 Task: Toggle the diff overview ruler option in the notebook.
Action: Mouse moved to (22, 698)
Screenshot: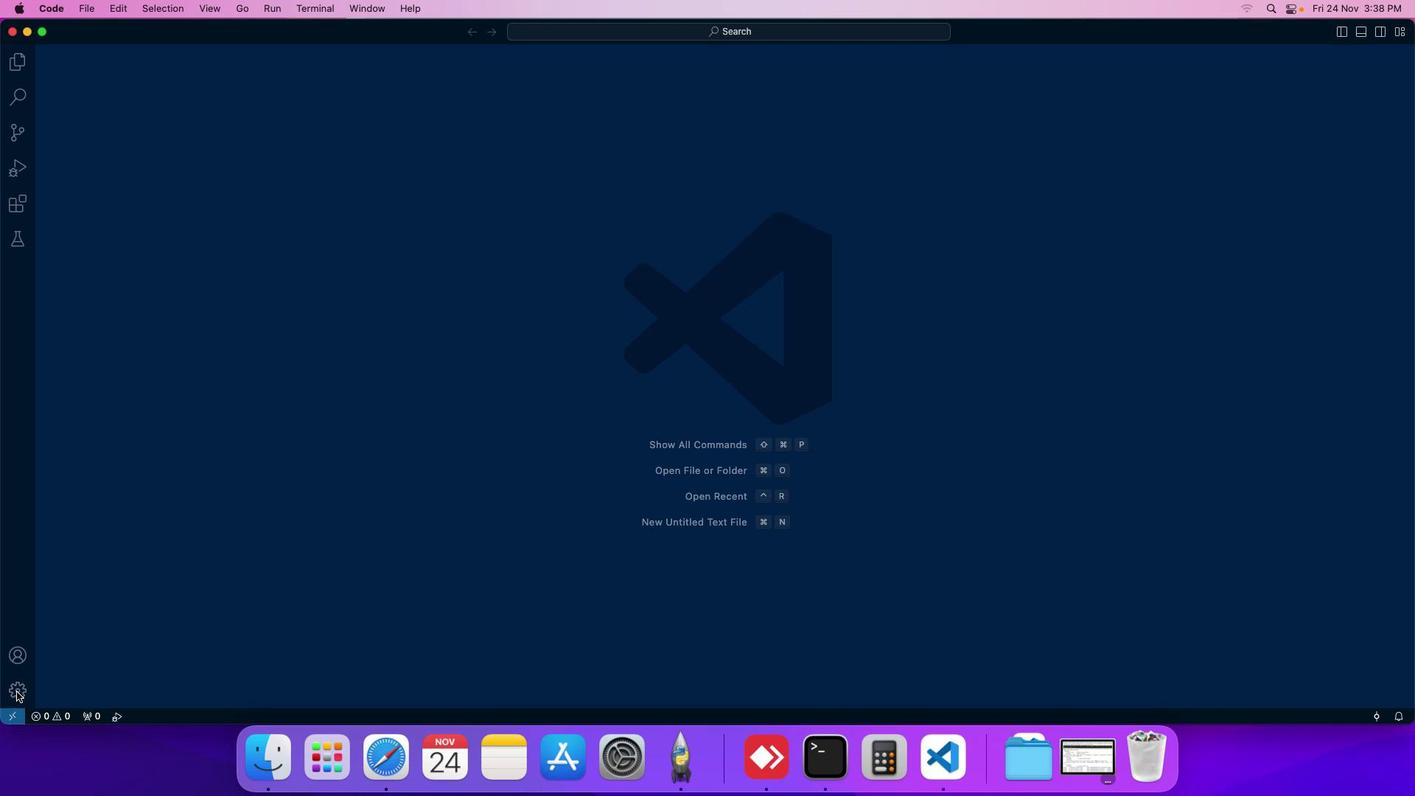 
Action: Mouse pressed left at (22, 698)
Screenshot: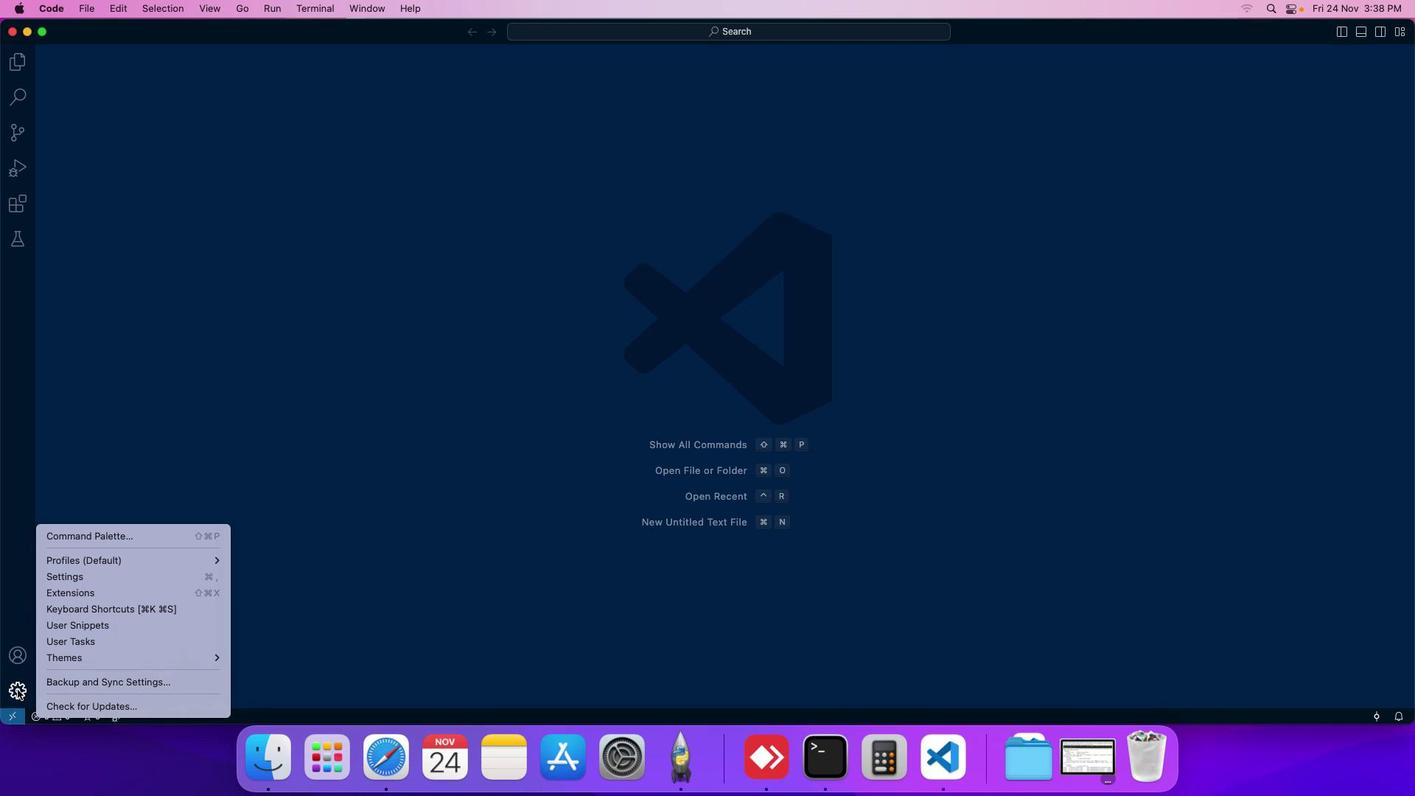 
Action: Mouse moved to (111, 588)
Screenshot: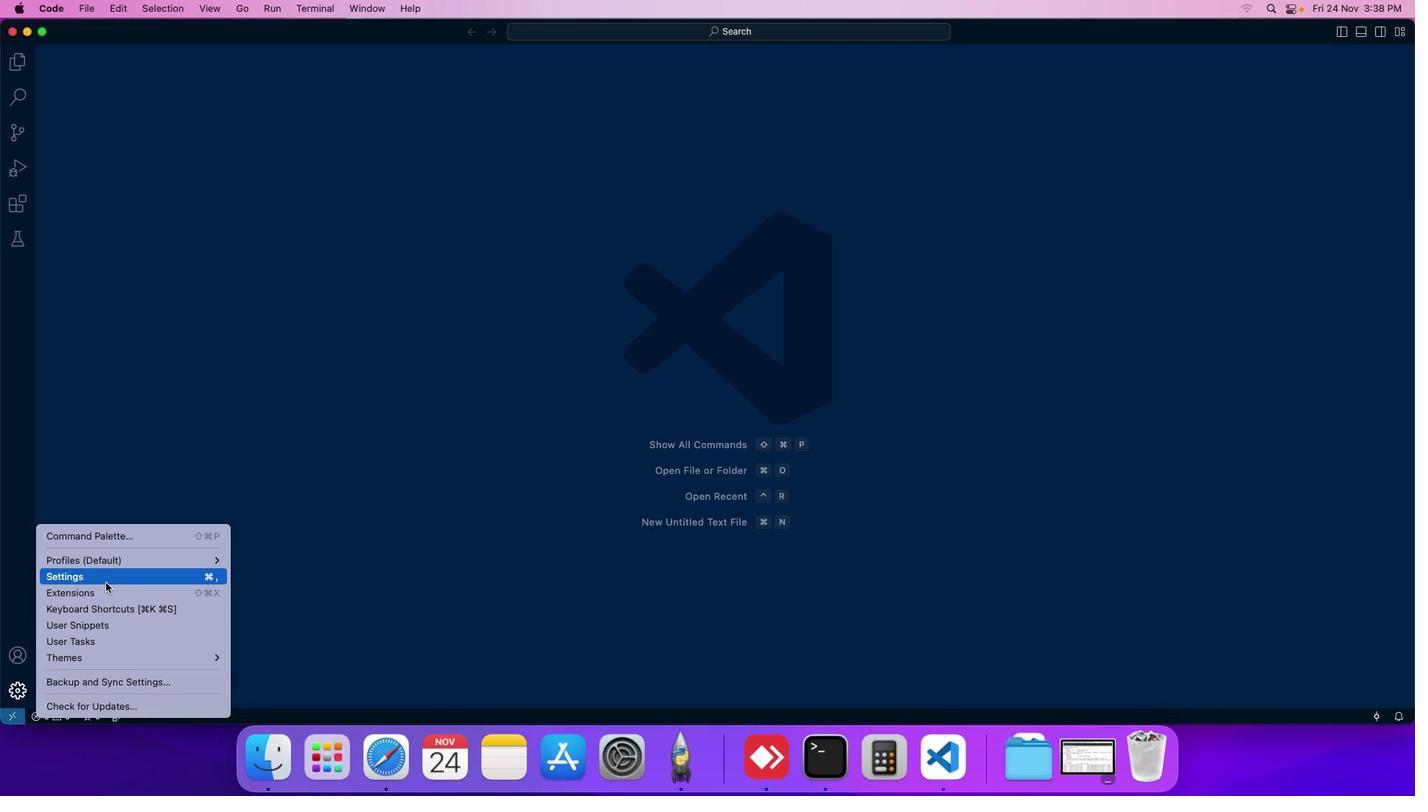 
Action: Mouse pressed left at (111, 588)
Screenshot: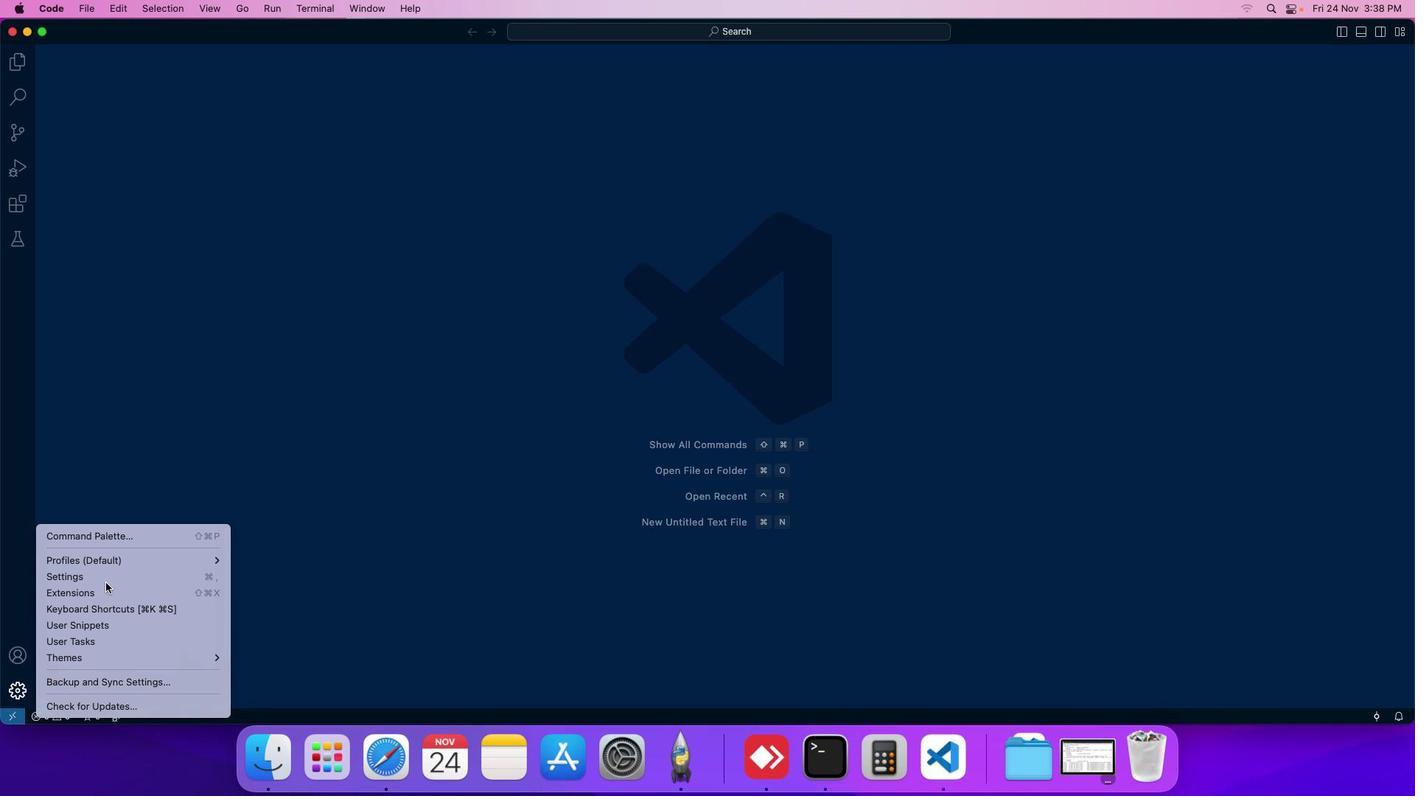 
Action: Mouse moved to (344, 222)
Screenshot: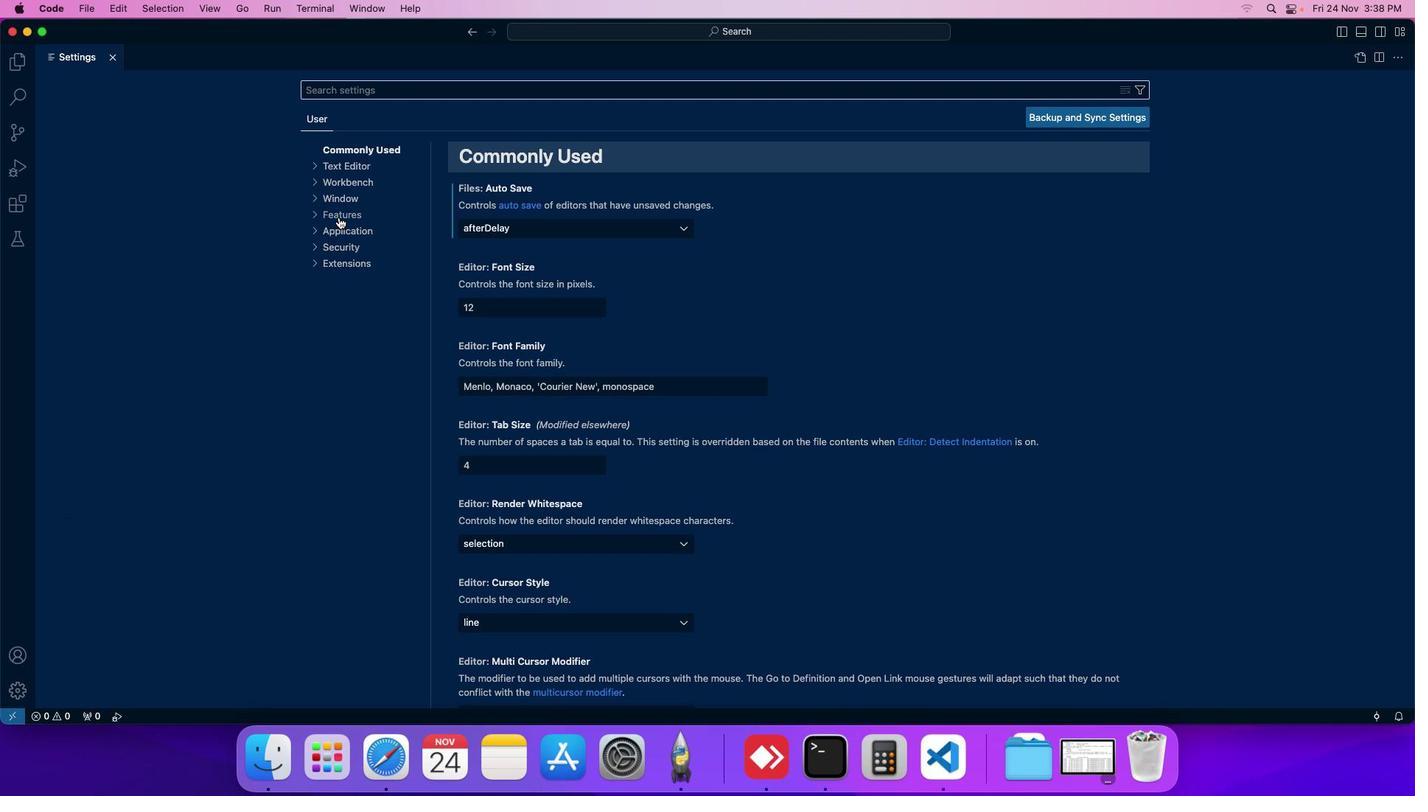 
Action: Mouse pressed left at (344, 222)
Screenshot: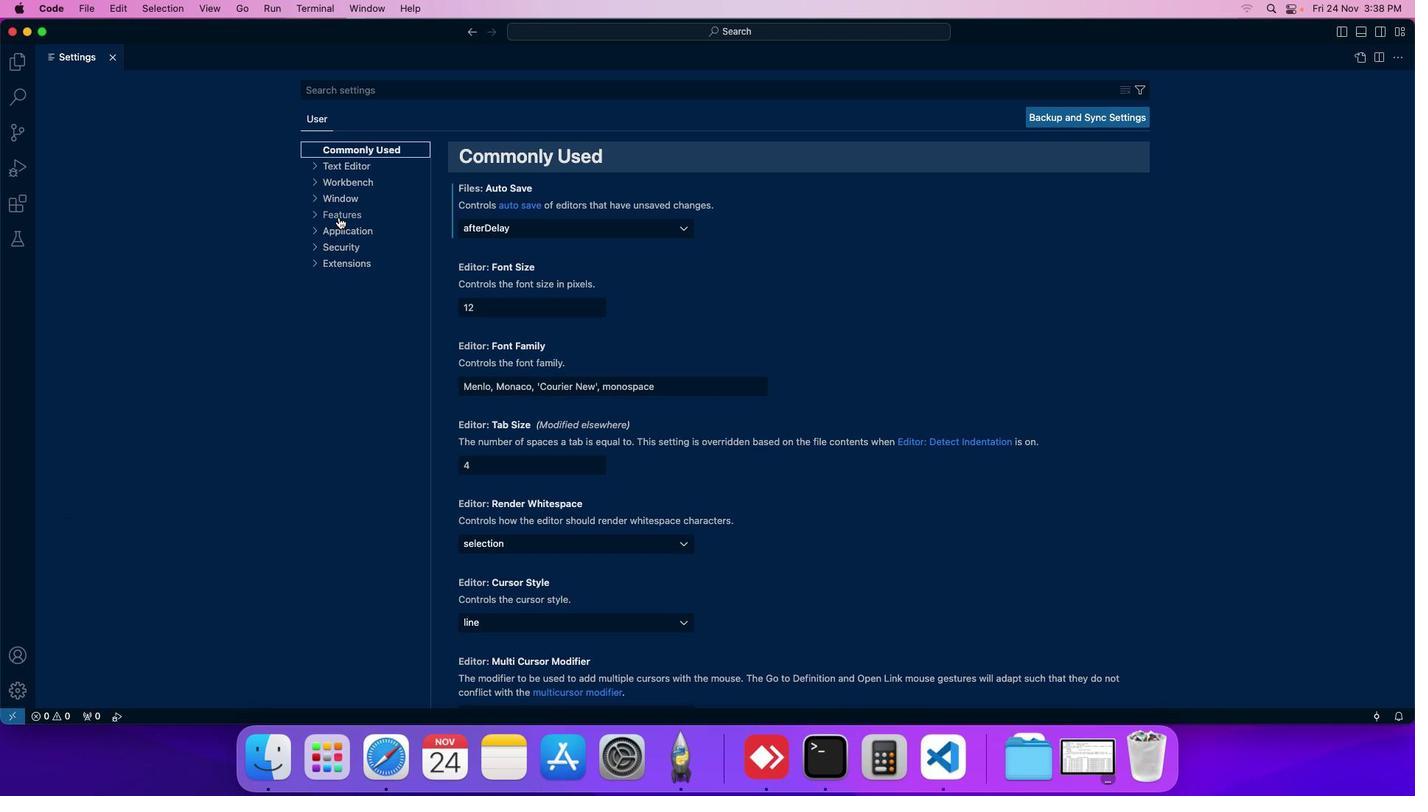 
Action: Mouse moved to (350, 459)
Screenshot: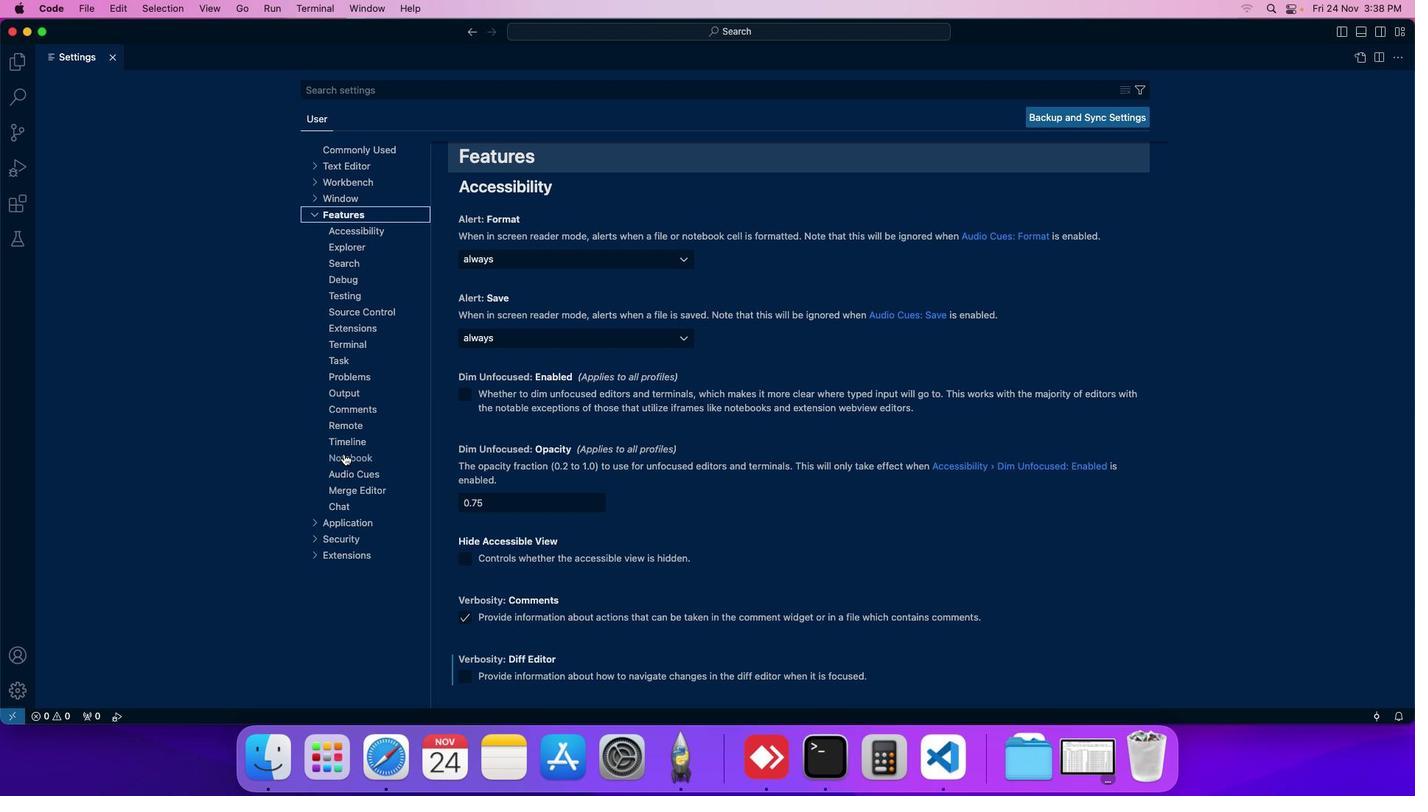 
Action: Mouse pressed left at (350, 459)
Screenshot: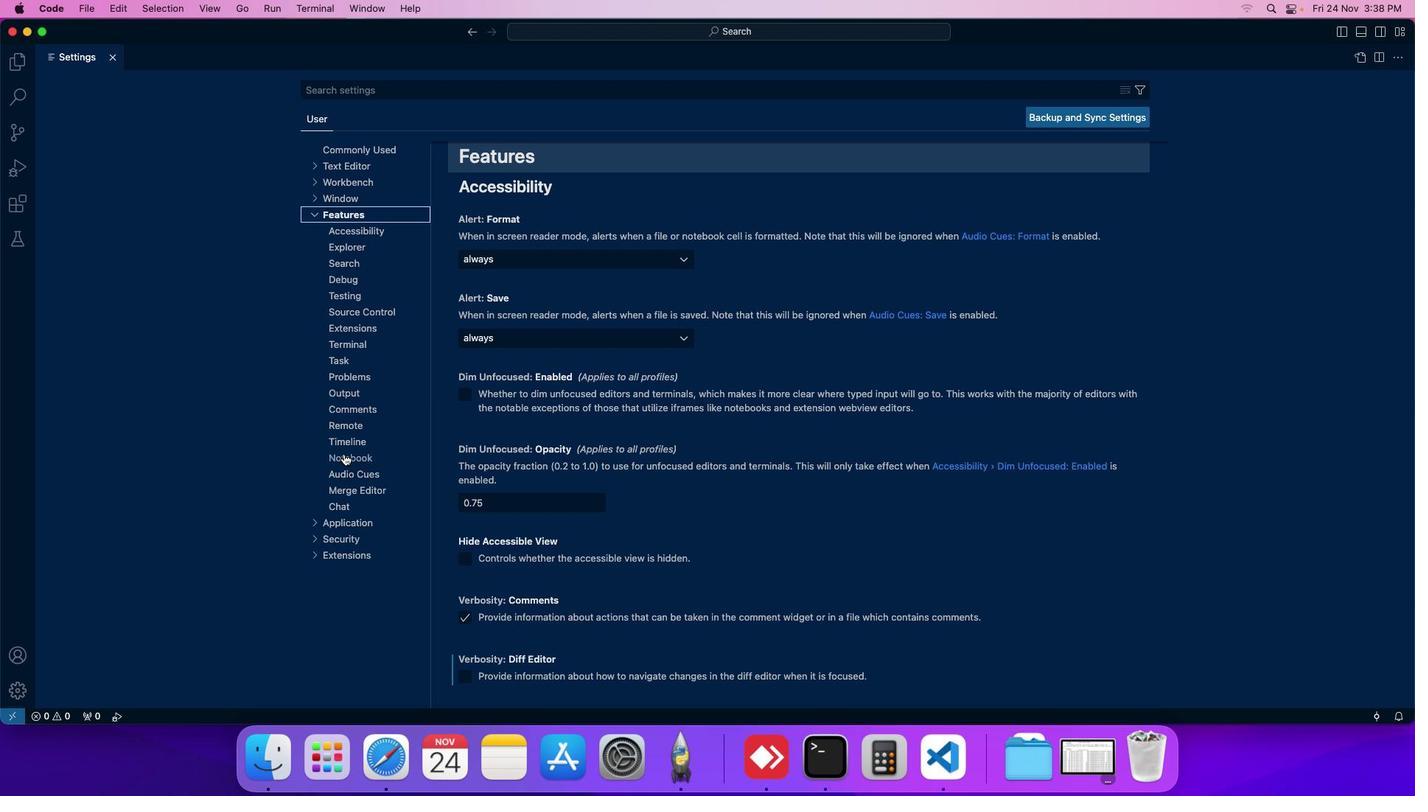 
Action: Mouse moved to (498, 417)
Screenshot: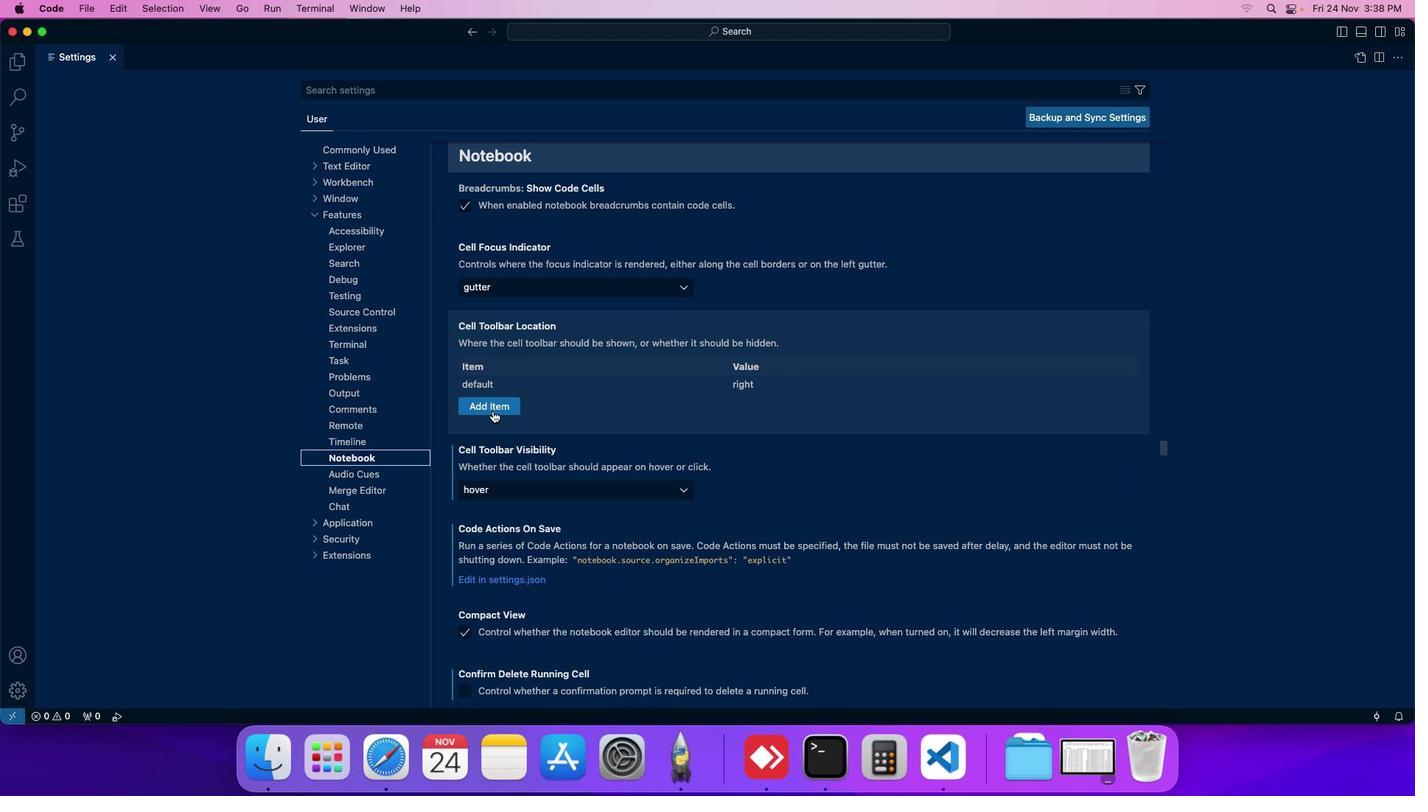 
Action: Mouse scrolled (498, 417) with delta (5, 5)
Screenshot: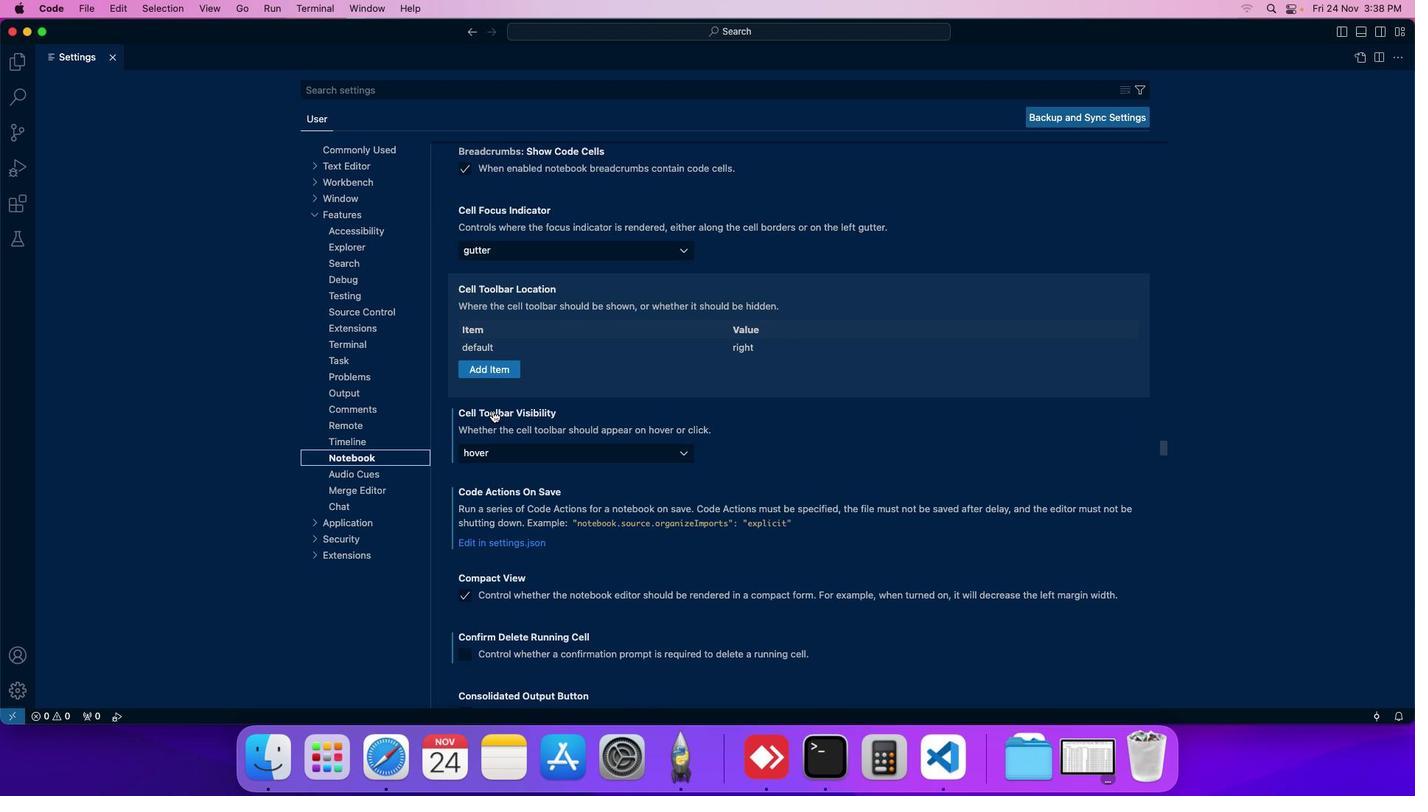 
Action: Mouse scrolled (498, 417) with delta (5, 5)
Screenshot: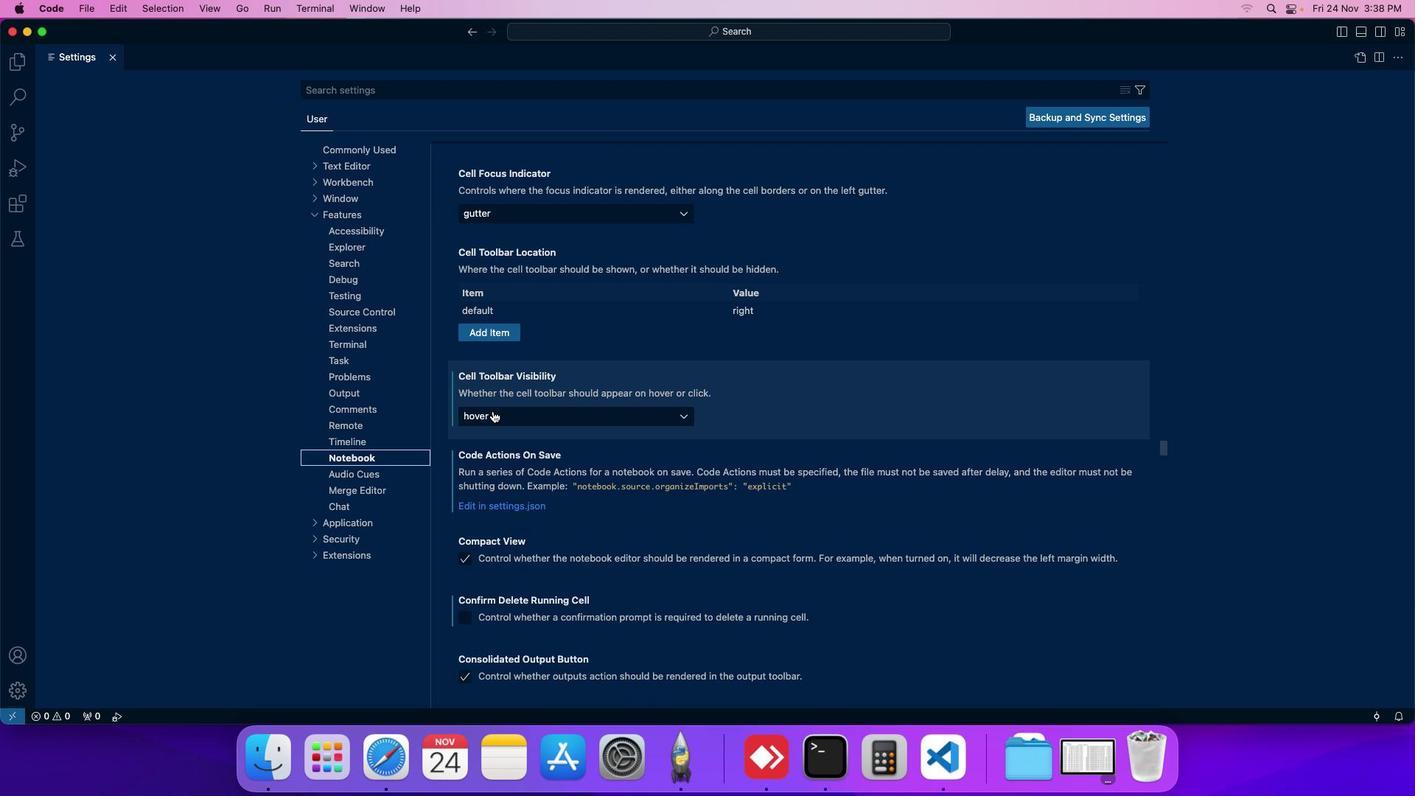 
Action: Mouse scrolled (498, 417) with delta (5, 5)
Screenshot: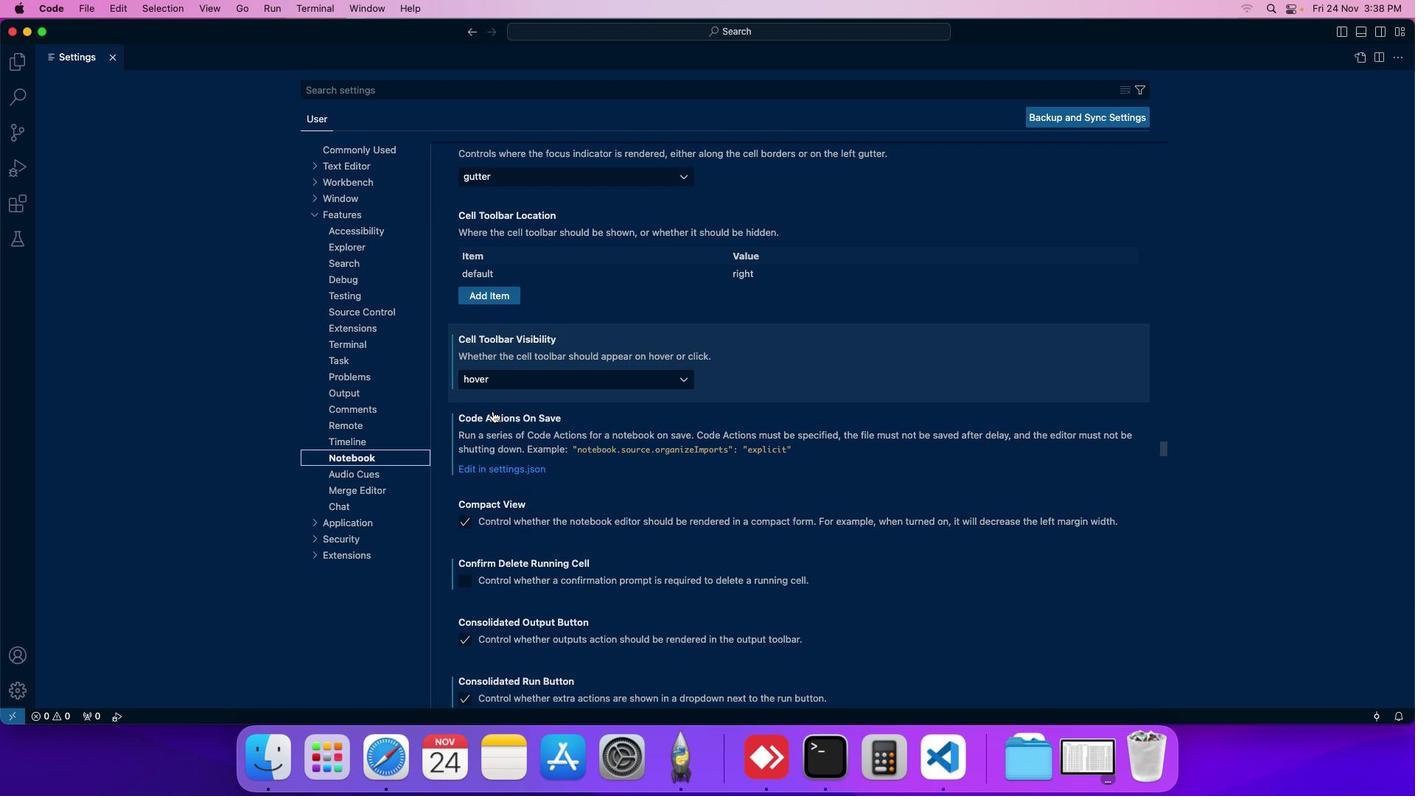 
Action: Mouse scrolled (498, 417) with delta (5, 5)
Screenshot: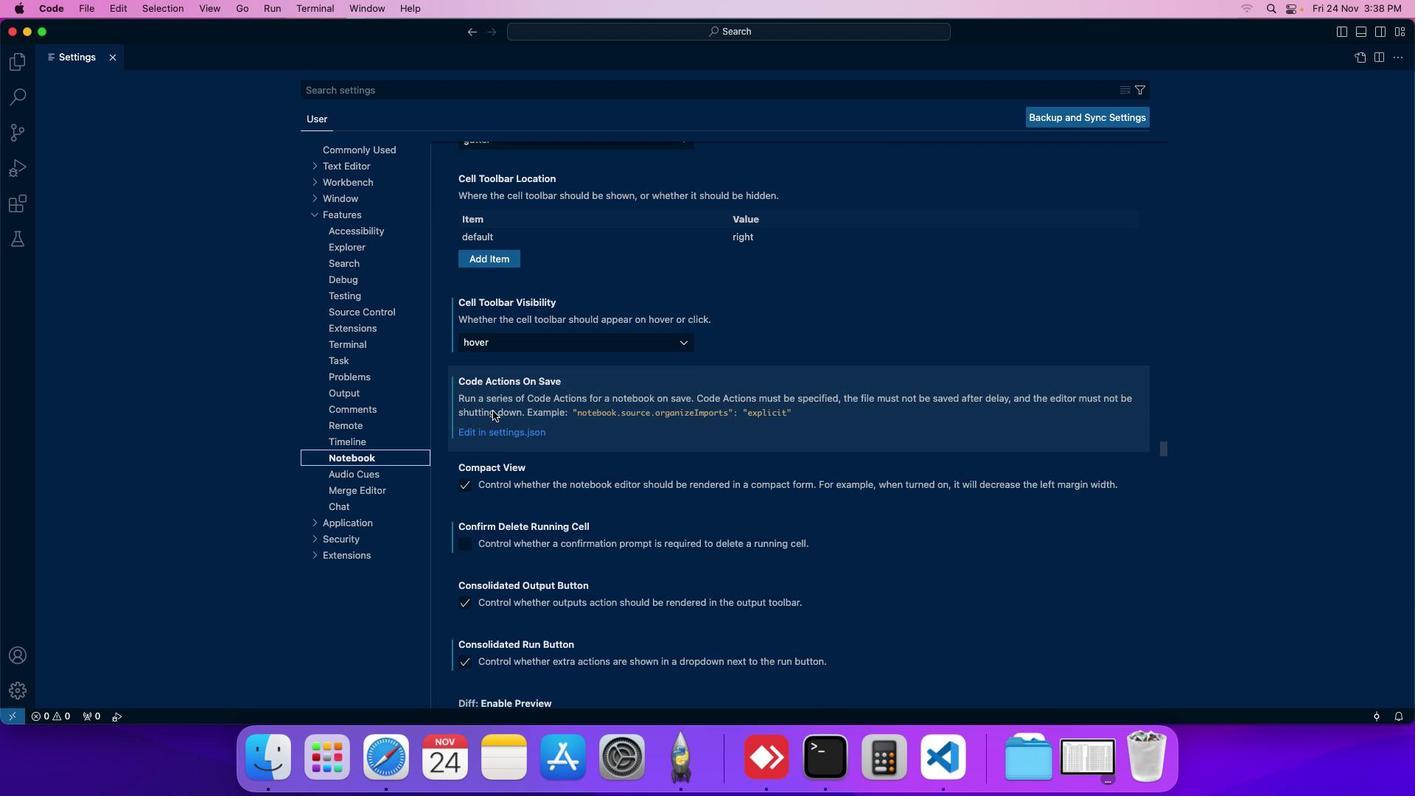 
Action: Mouse moved to (497, 417)
Screenshot: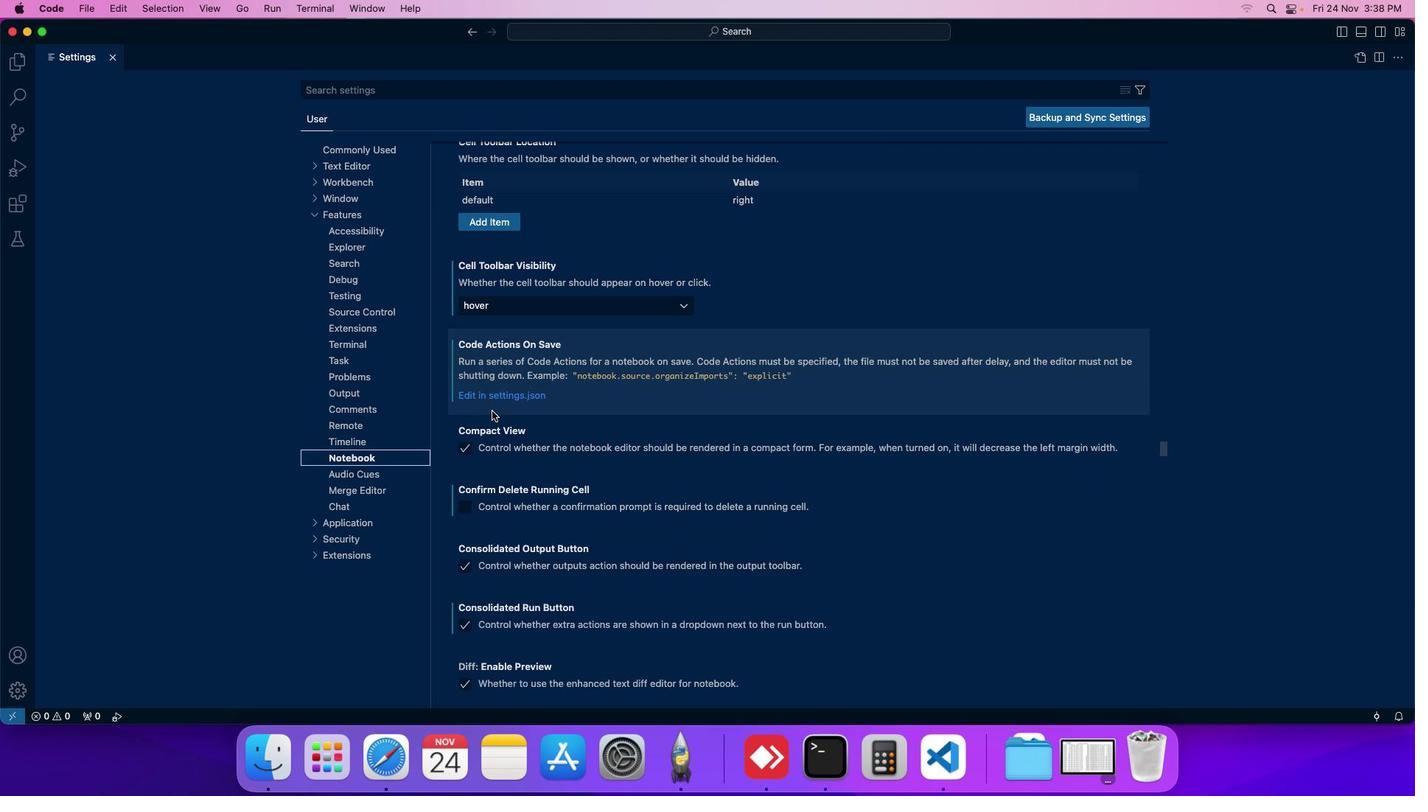 
Action: Mouse scrolled (497, 417) with delta (5, 5)
Screenshot: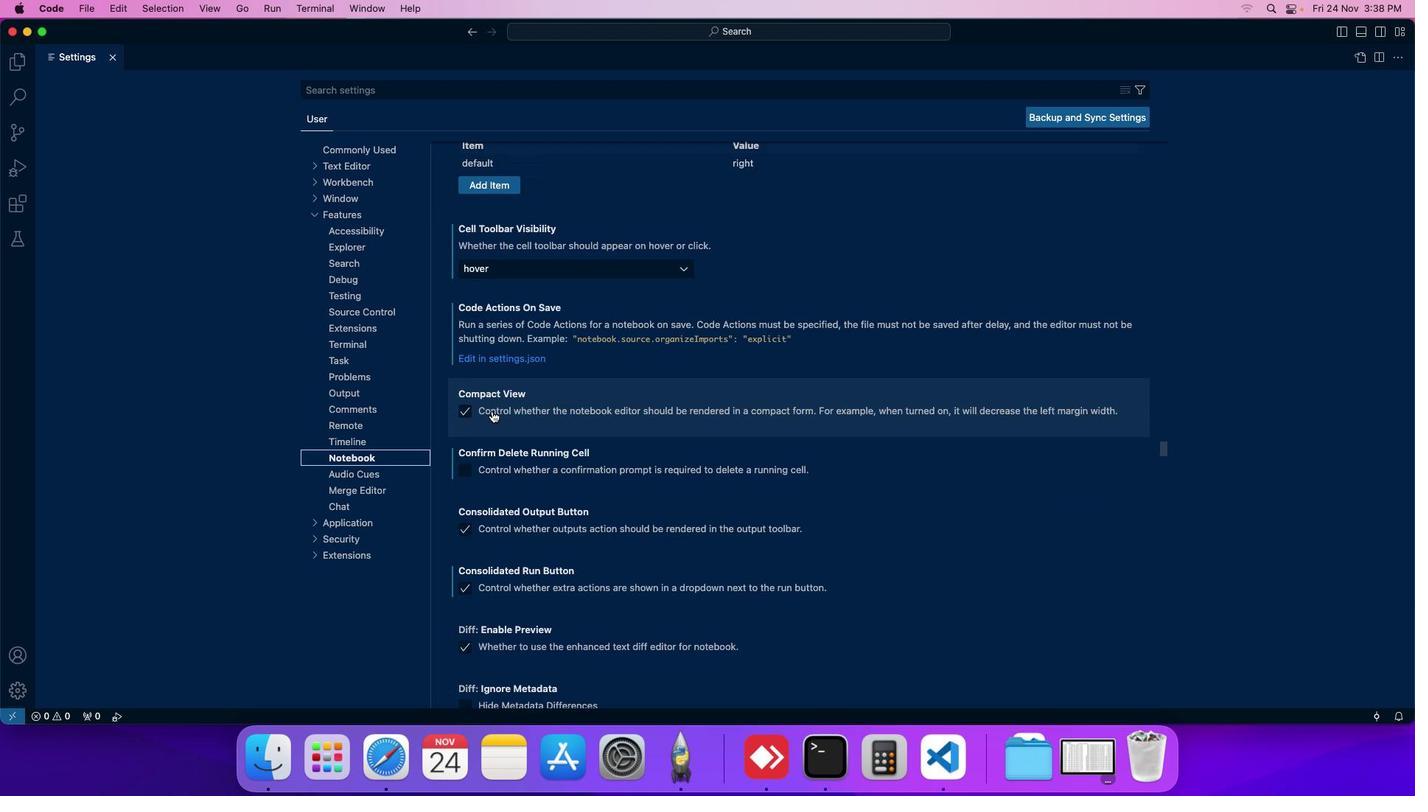 
Action: Mouse scrolled (497, 417) with delta (5, 5)
Screenshot: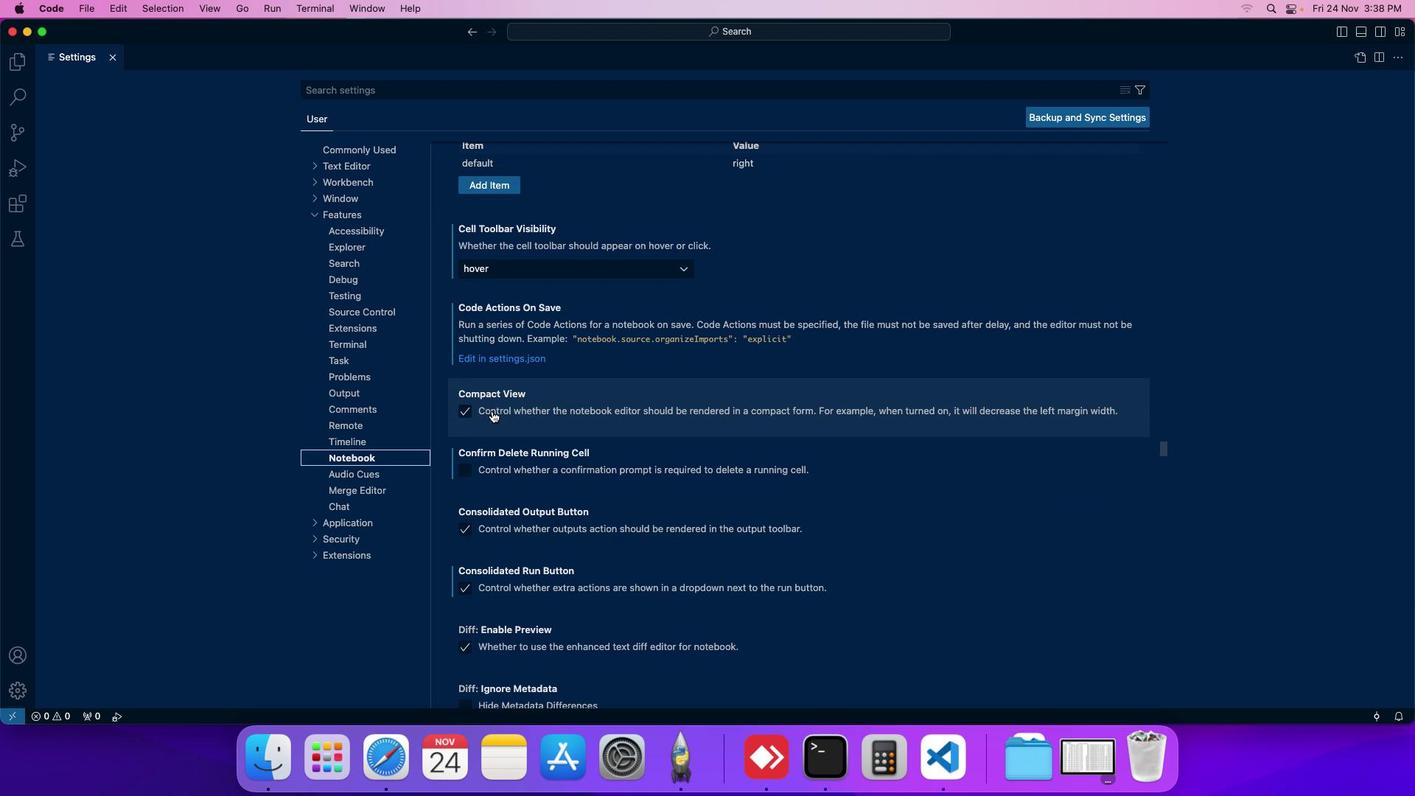 
Action: Mouse scrolled (497, 417) with delta (5, 5)
Screenshot: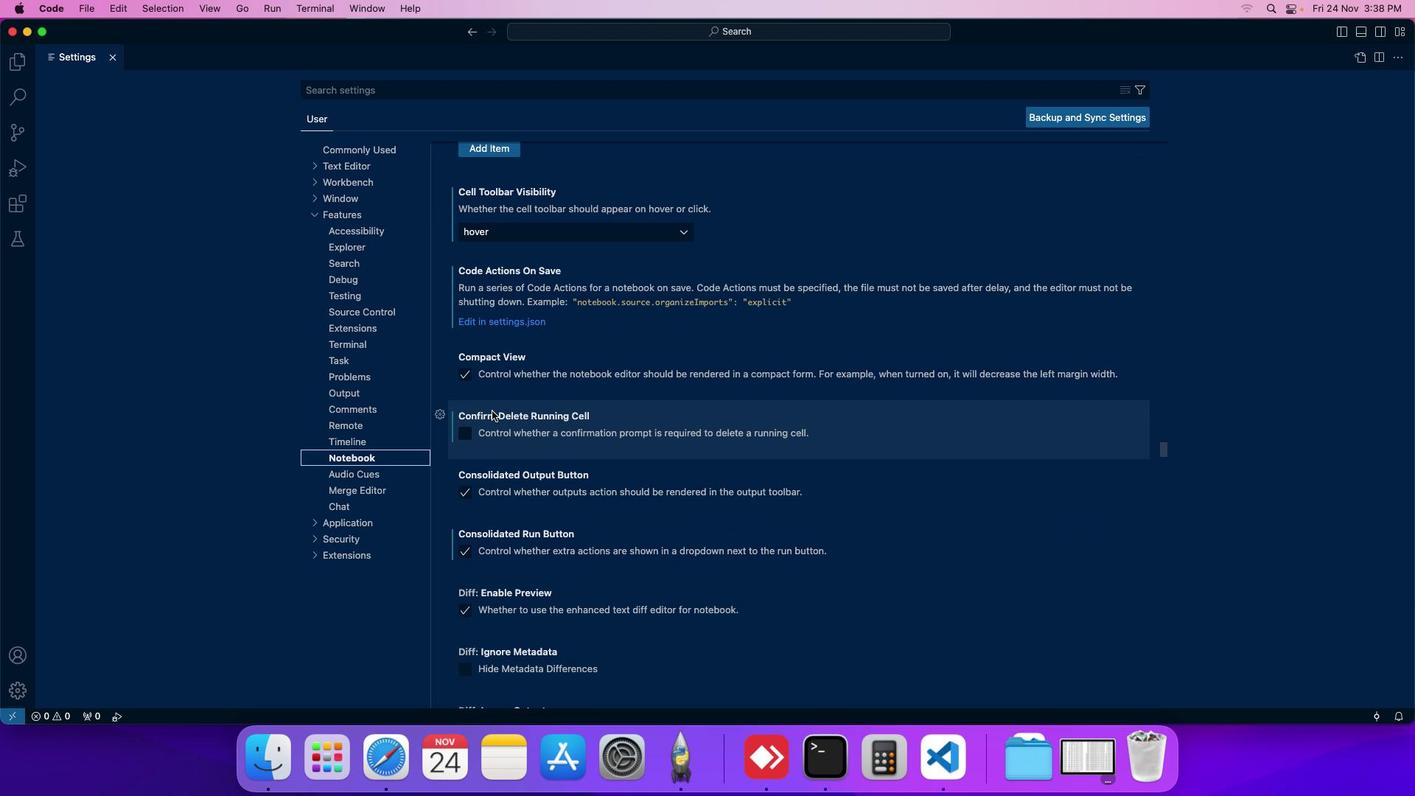 
Action: Mouse moved to (493, 460)
Screenshot: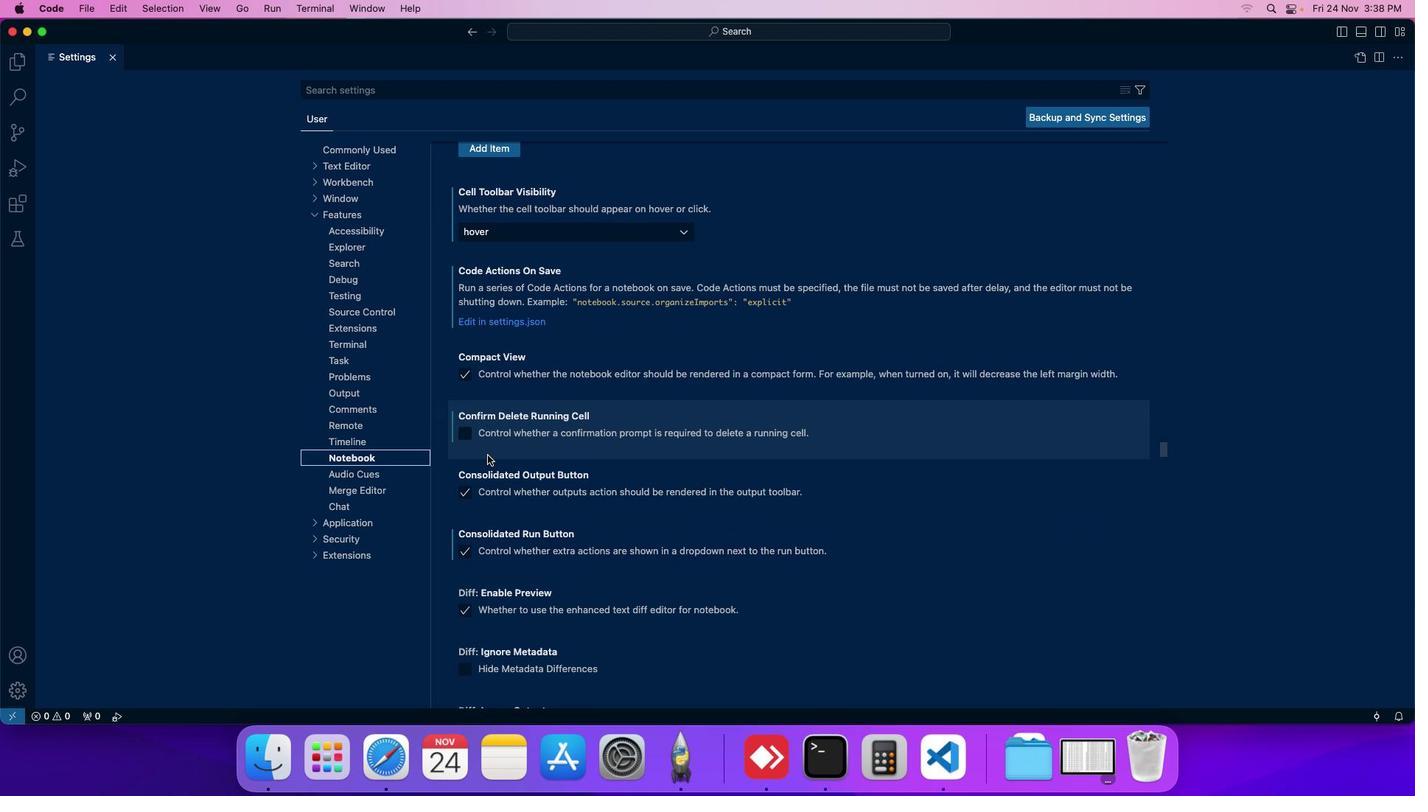 
Action: Mouse scrolled (493, 460) with delta (5, 5)
Screenshot: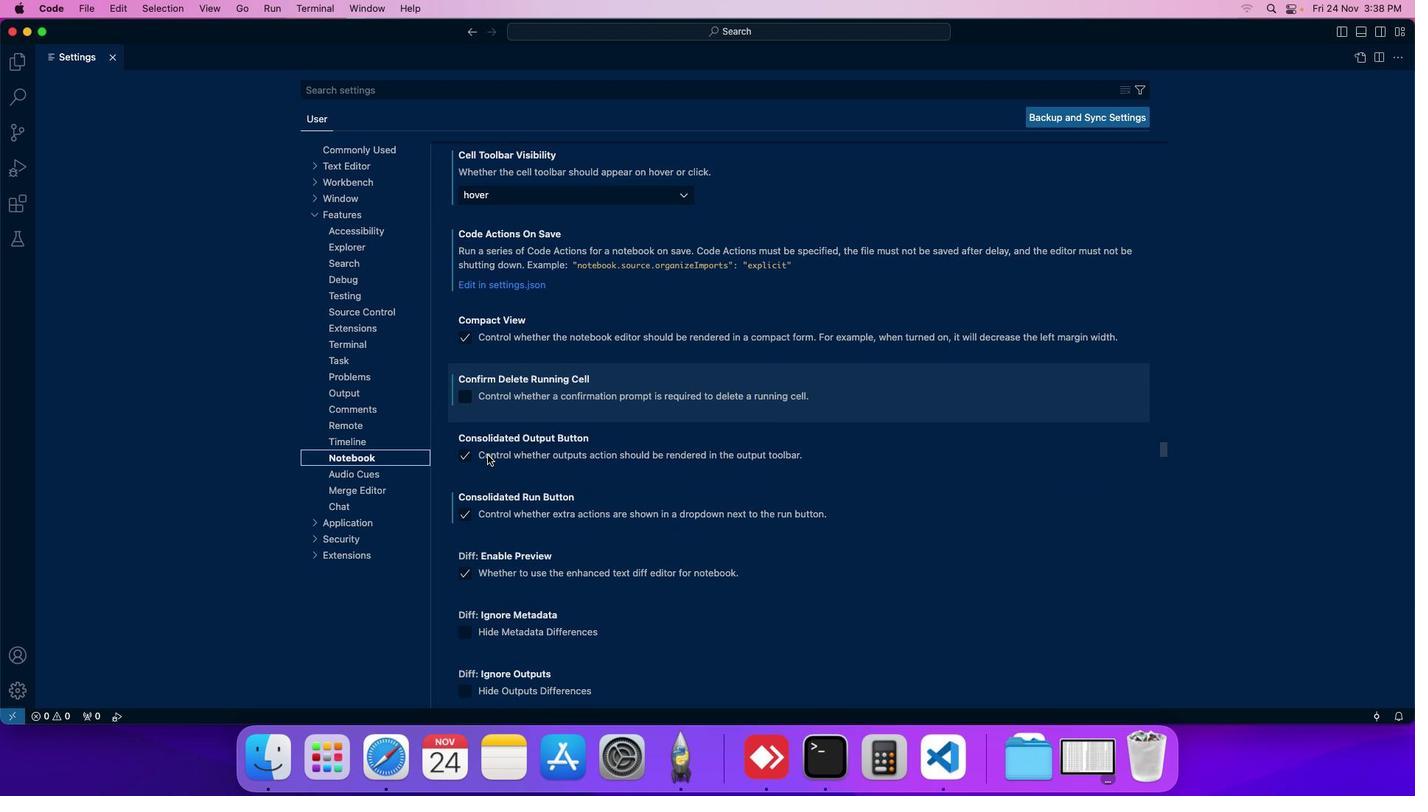 
Action: Mouse scrolled (493, 460) with delta (5, 5)
Screenshot: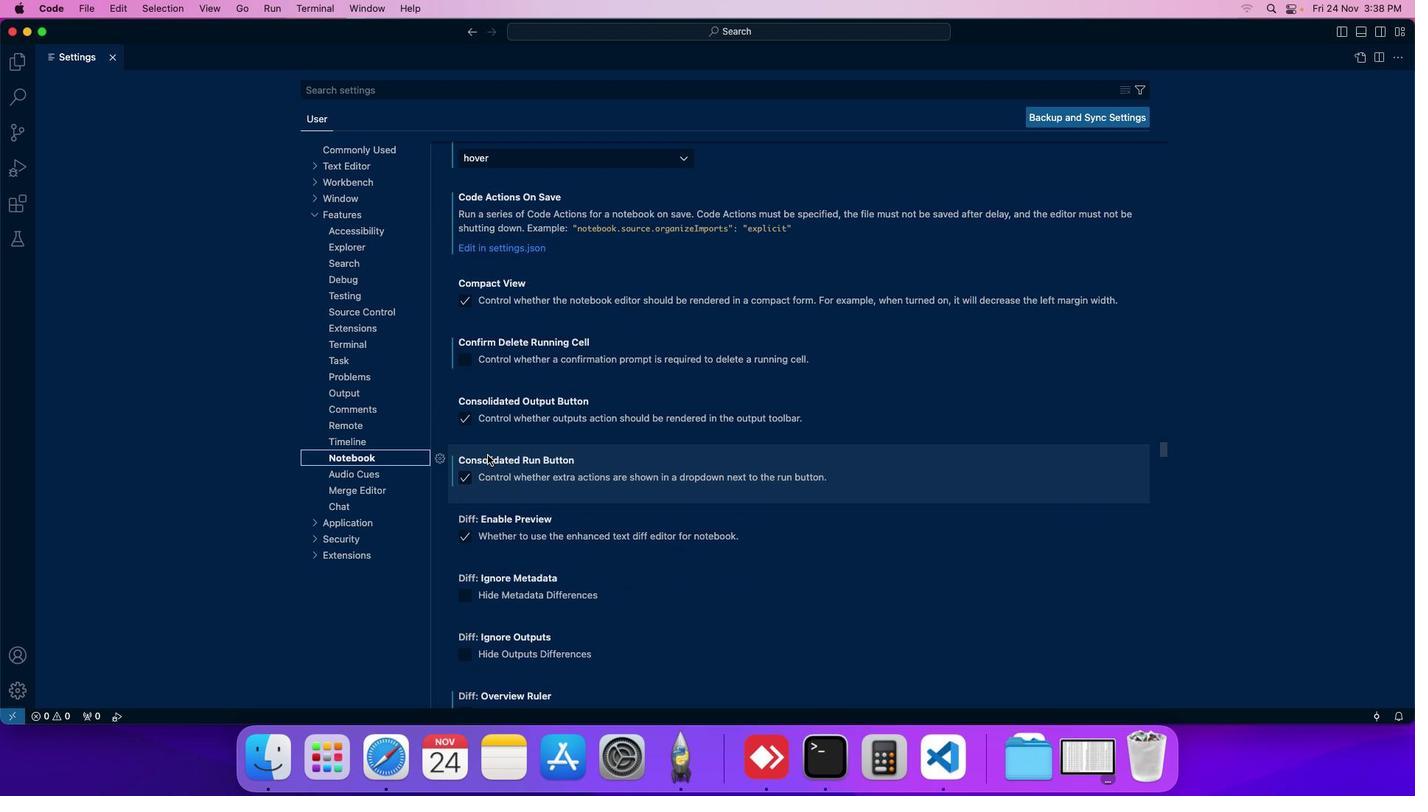 
Action: Mouse scrolled (493, 460) with delta (5, 5)
Screenshot: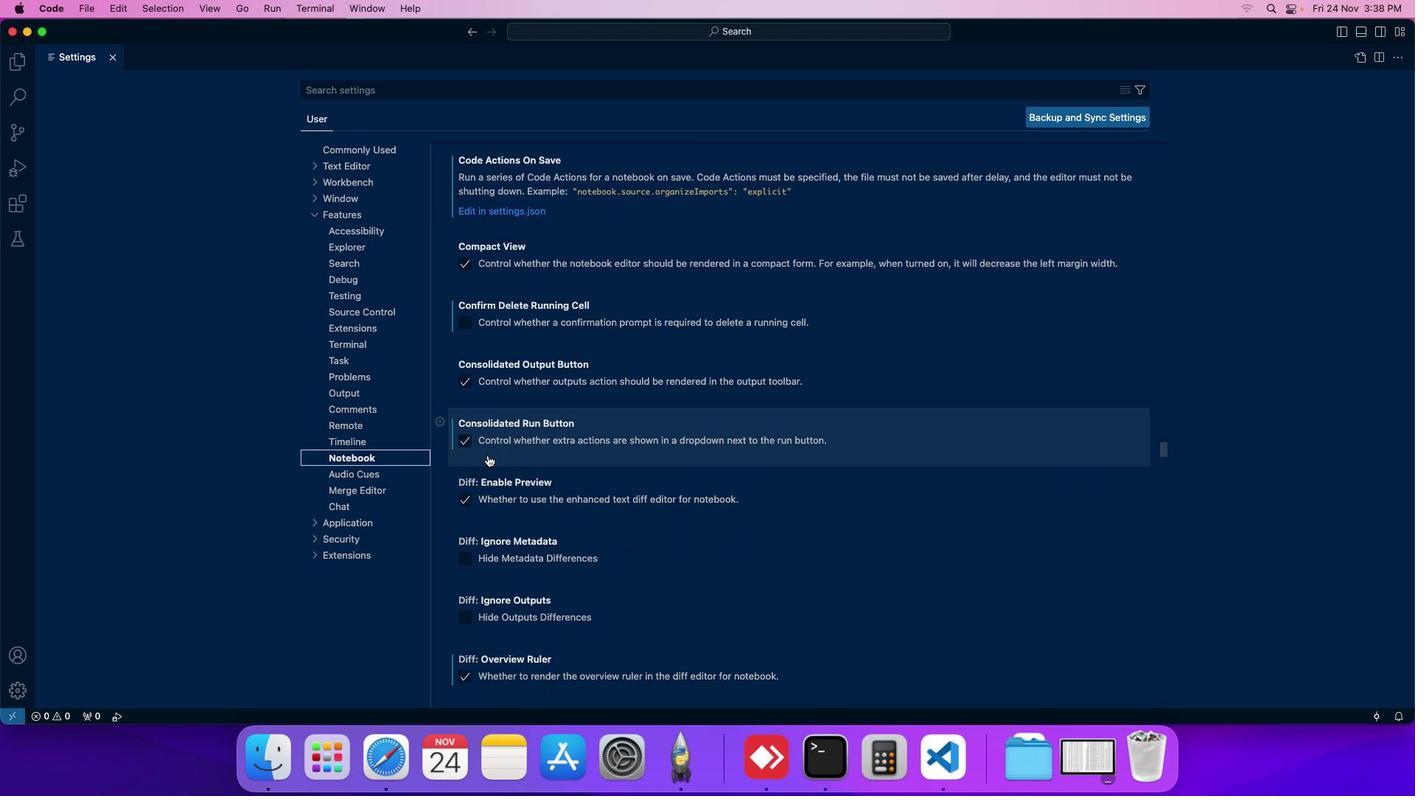 
Action: Mouse scrolled (493, 460) with delta (5, 5)
Screenshot: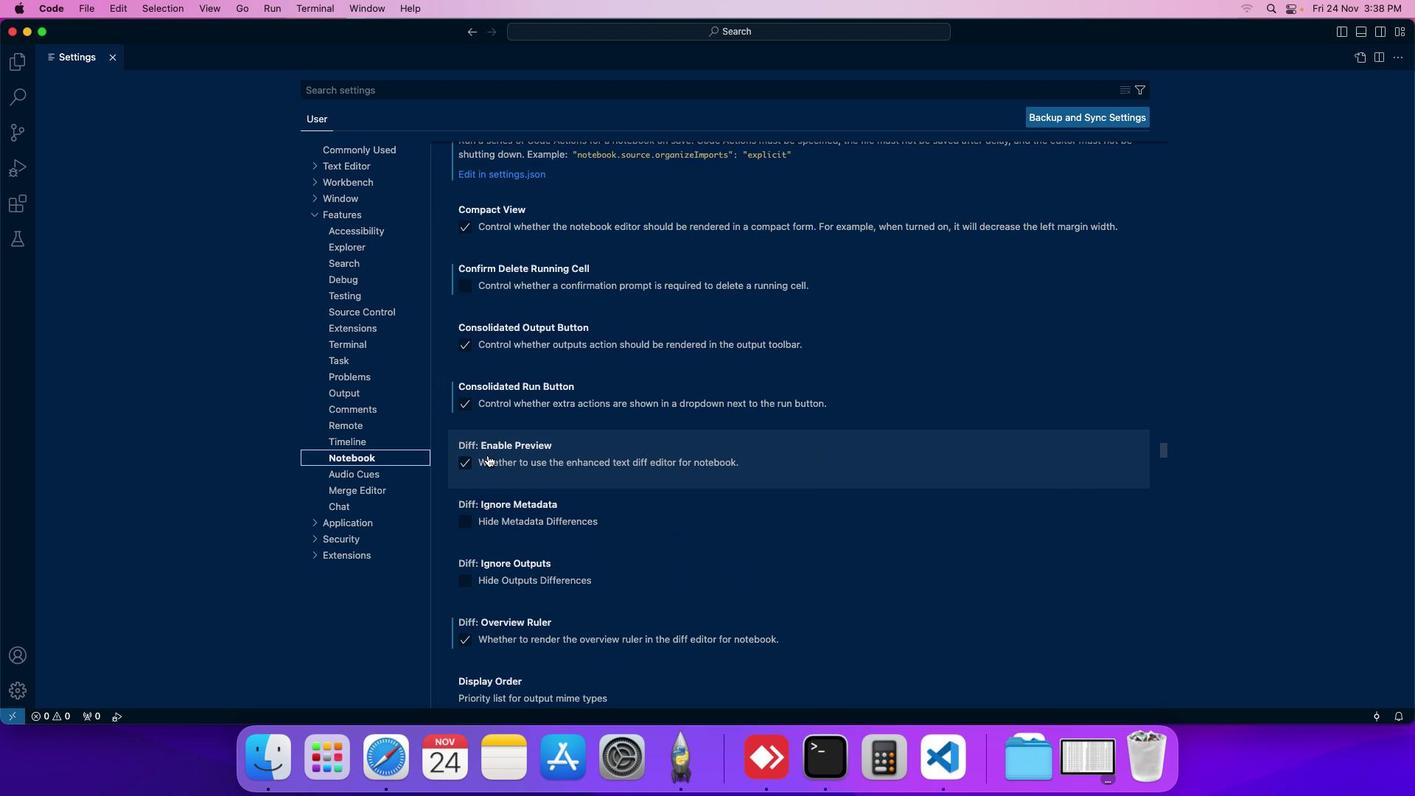 
Action: Mouse moved to (476, 644)
Screenshot: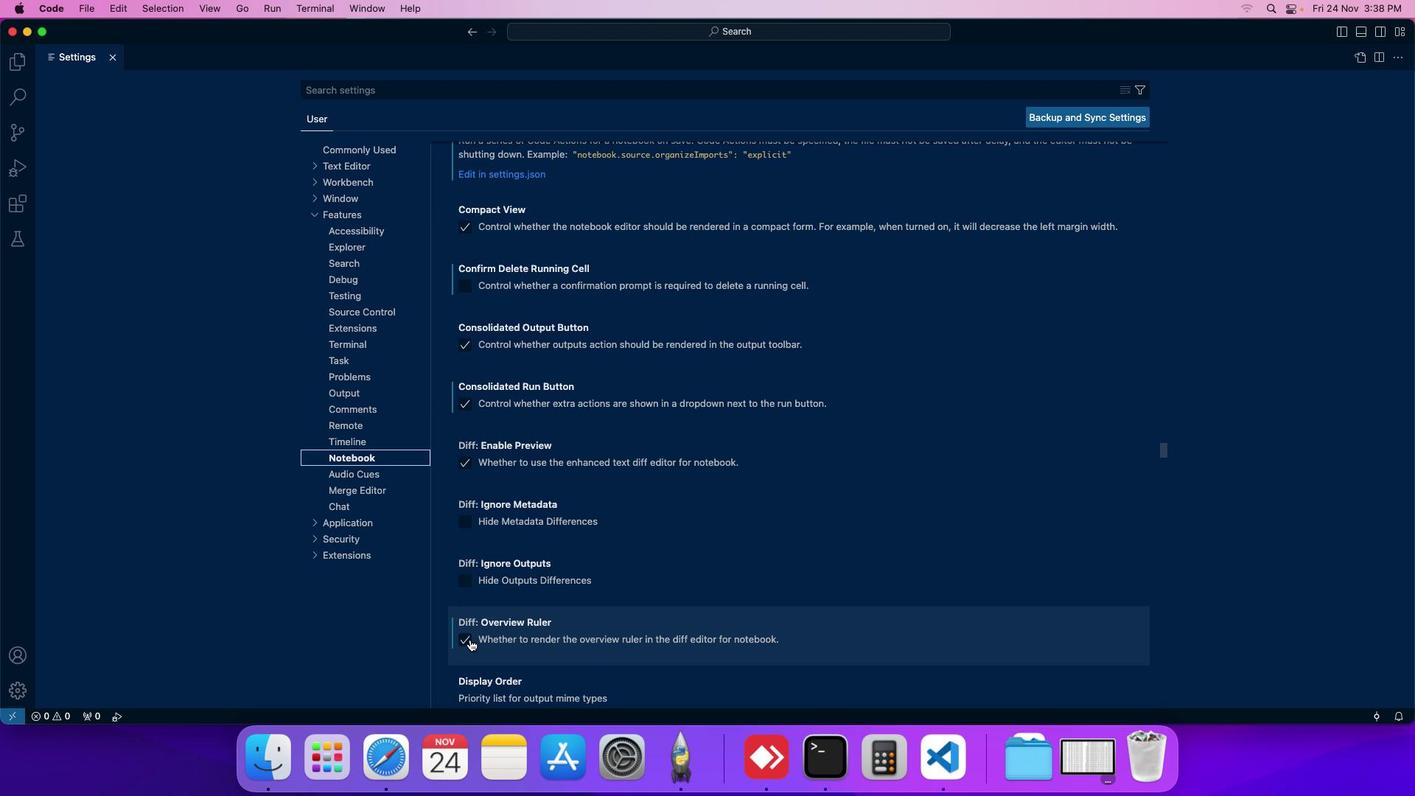 
Action: Mouse pressed left at (476, 644)
Screenshot: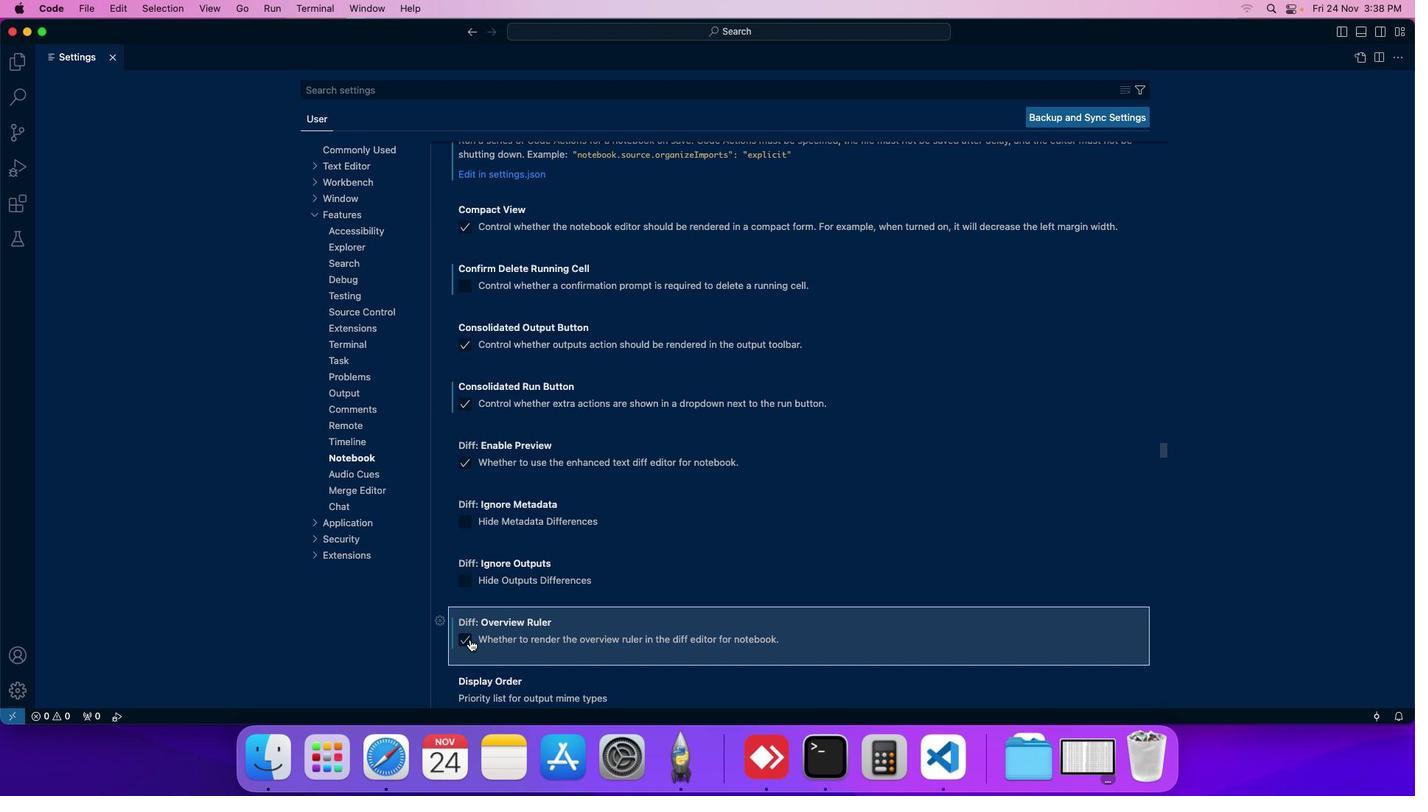 
Action: Mouse moved to (477, 647)
Screenshot: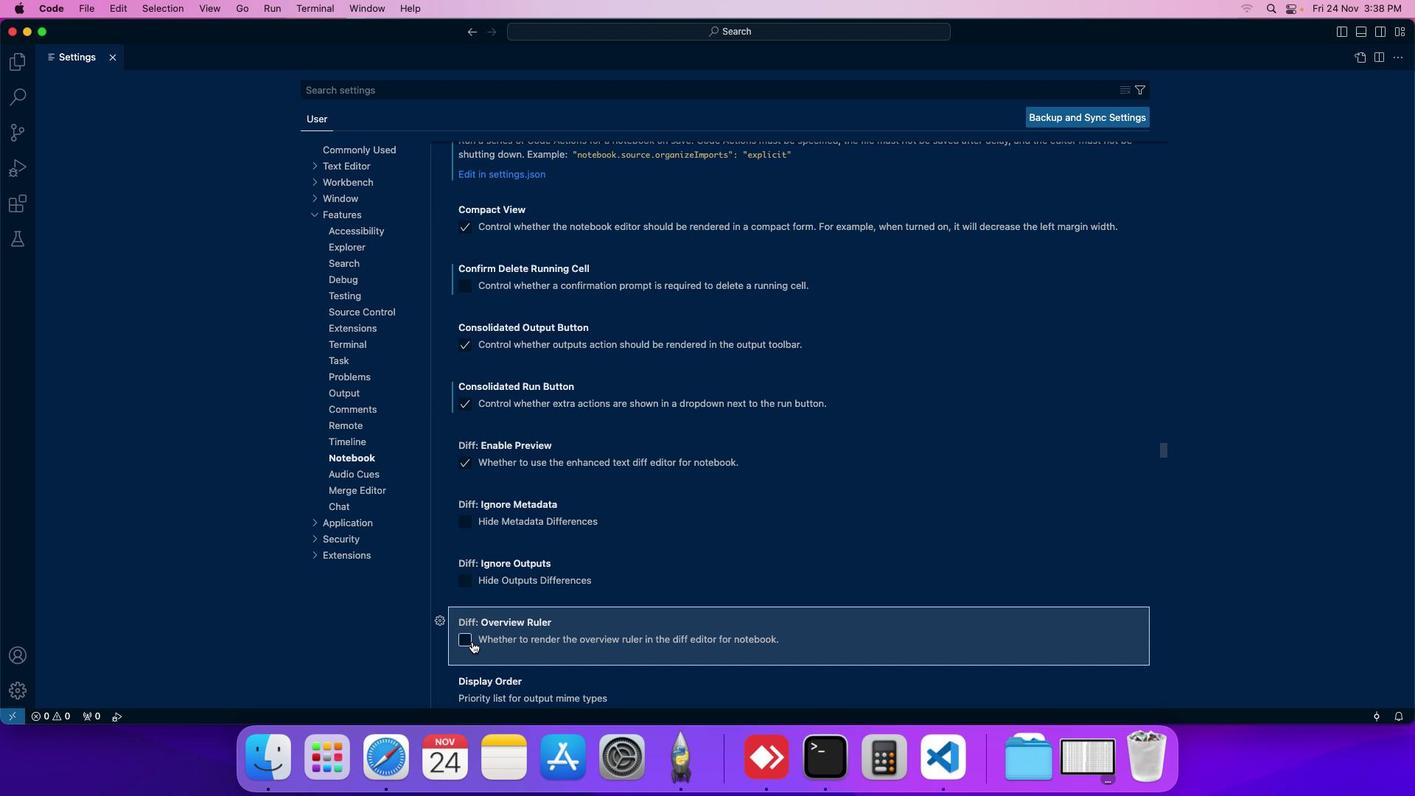 
